 Task: Add Eboost SUPER FUEL, Natural Energy + Vitamins, Orange Mango flavor to the cart.
Action: Mouse pressed left at (22, 149)
Screenshot: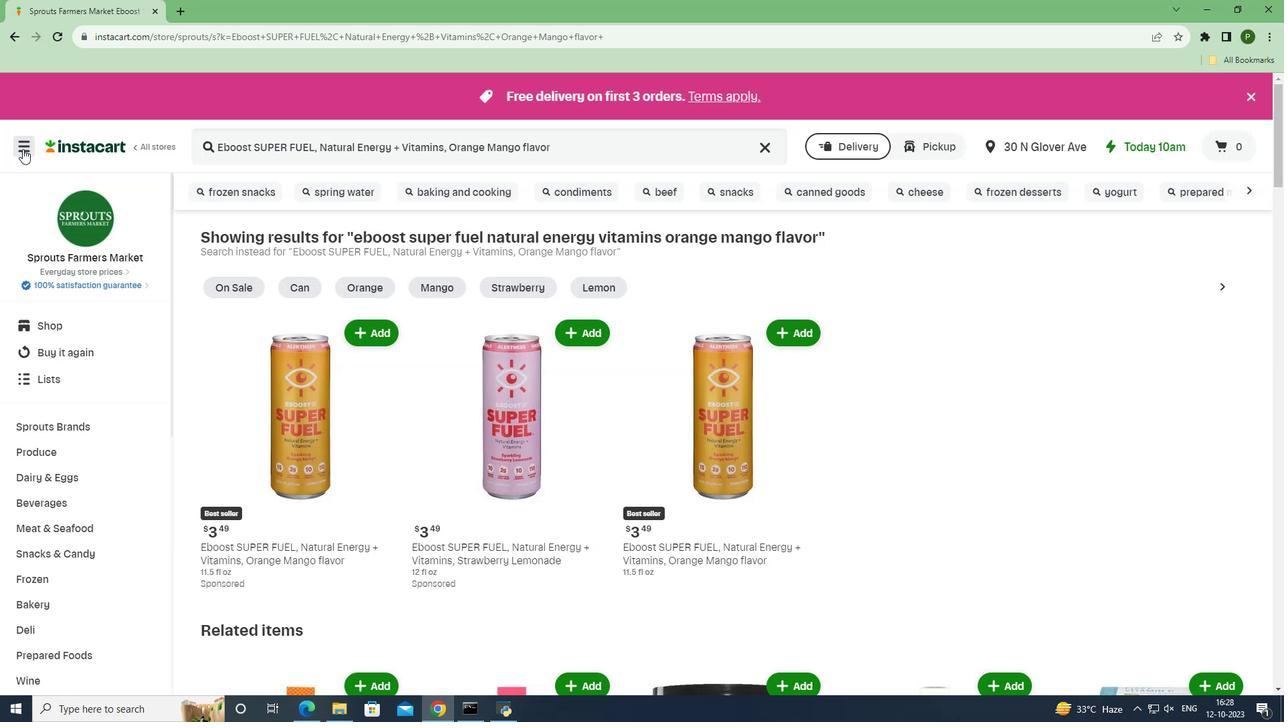 
Action: Mouse moved to (54, 345)
Screenshot: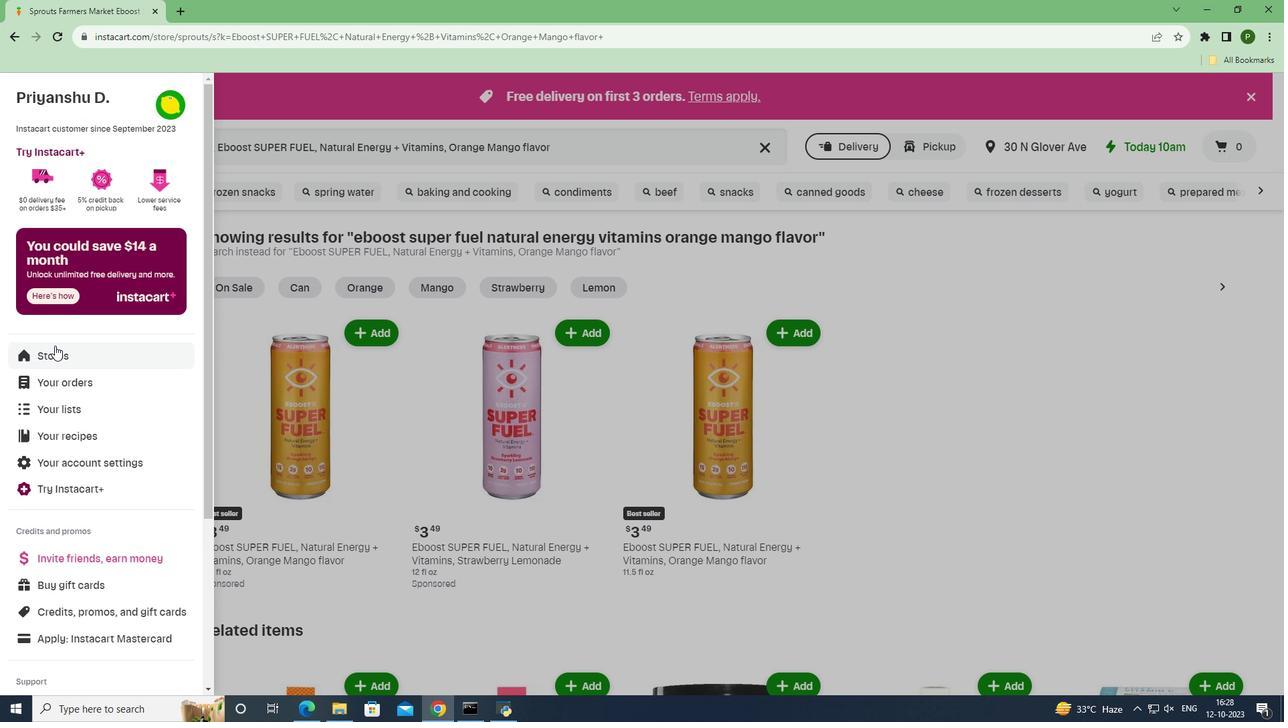 
Action: Mouse pressed left at (54, 345)
Screenshot: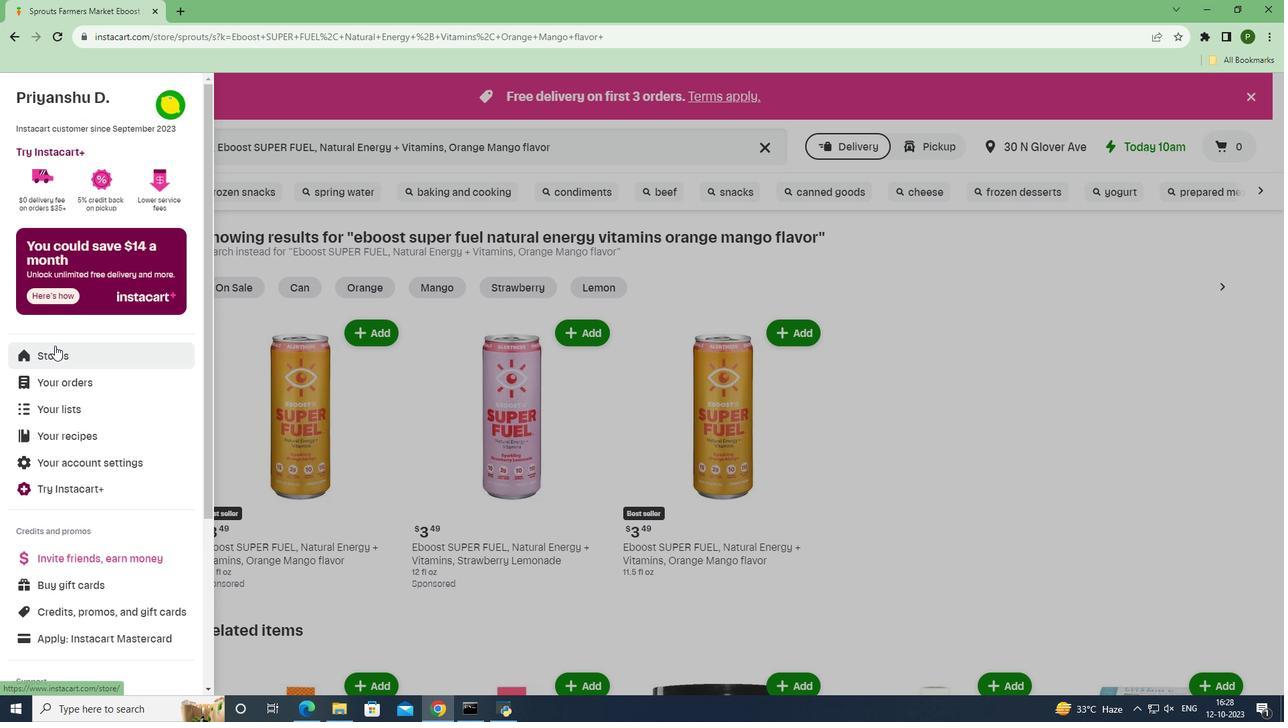 
Action: Mouse moved to (319, 156)
Screenshot: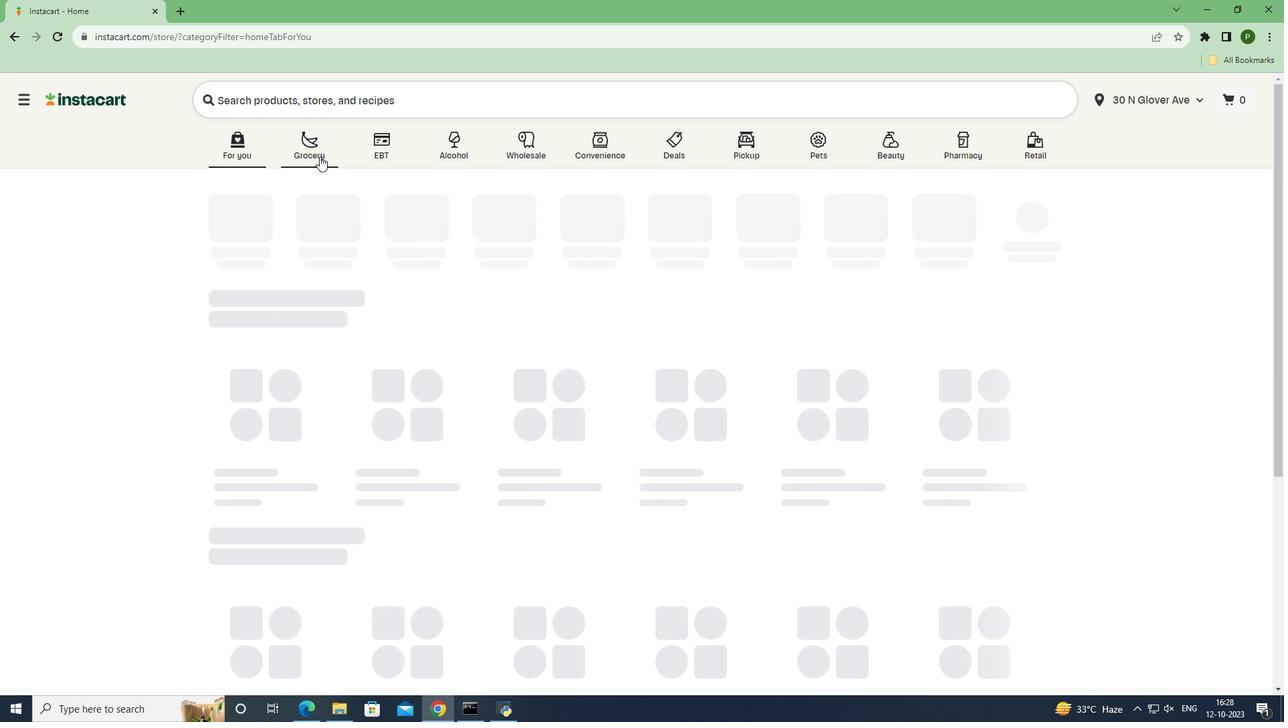 
Action: Mouse pressed left at (319, 156)
Screenshot: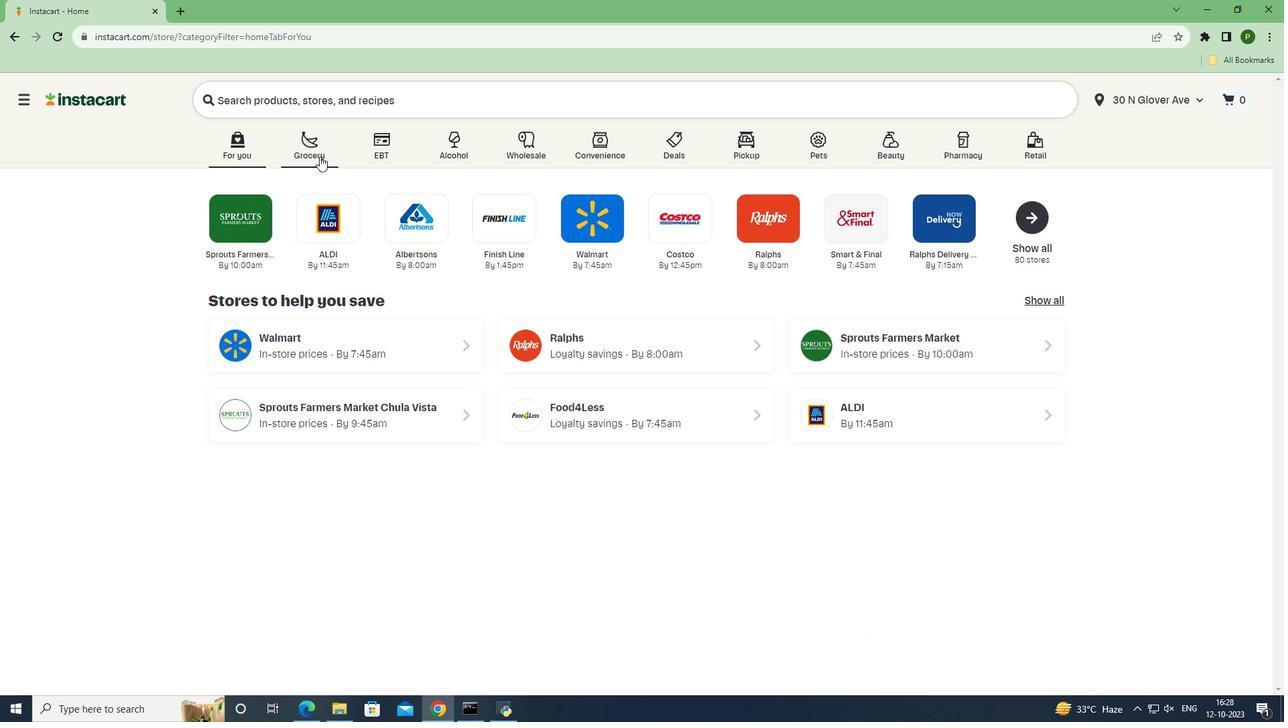 
Action: Mouse moved to (536, 312)
Screenshot: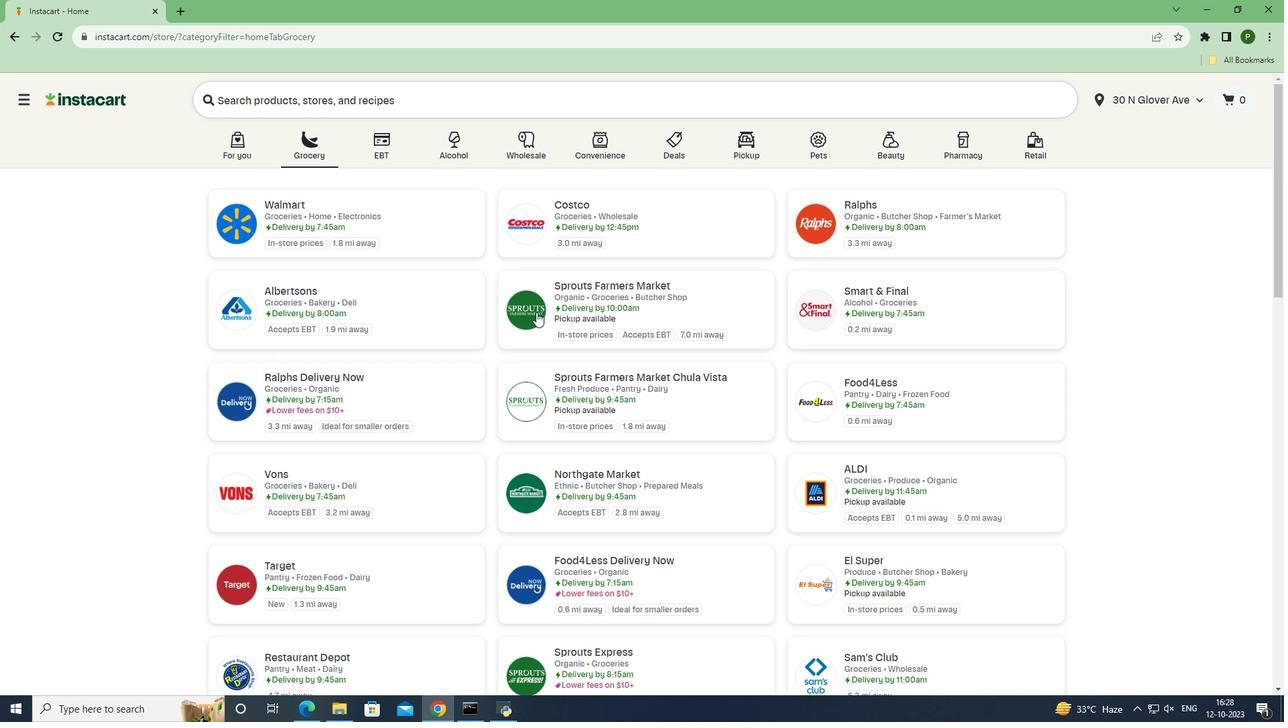 
Action: Mouse pressed left at (536, 312)
Screenshot: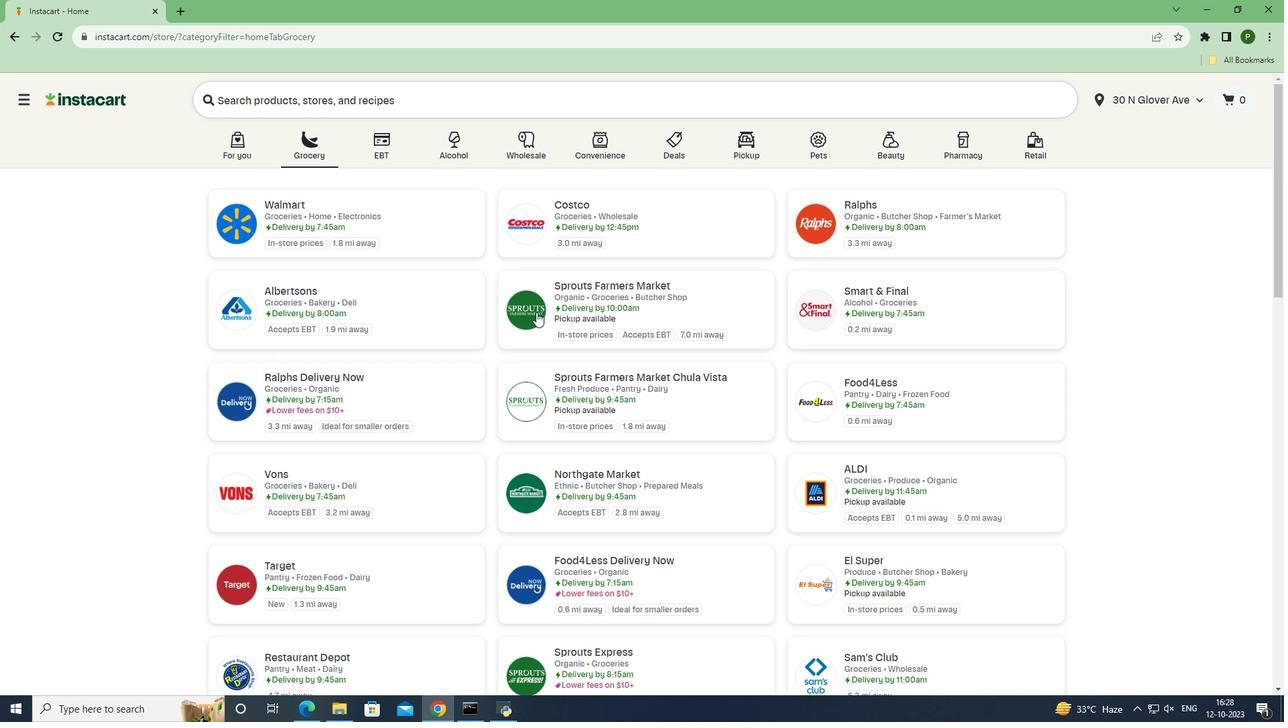 
Action: Mouse moved to (73, 501)
Screenshot: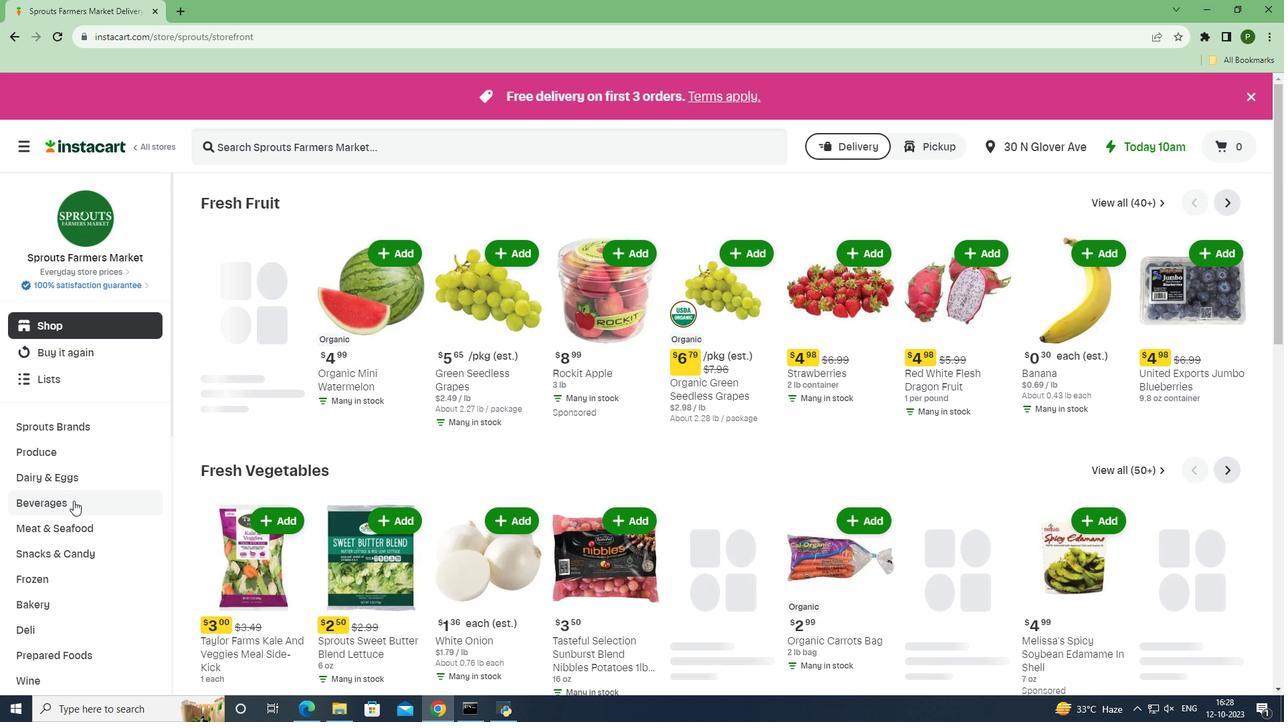 
Action: Mouse pressed left at (73, 501)
Screenshot: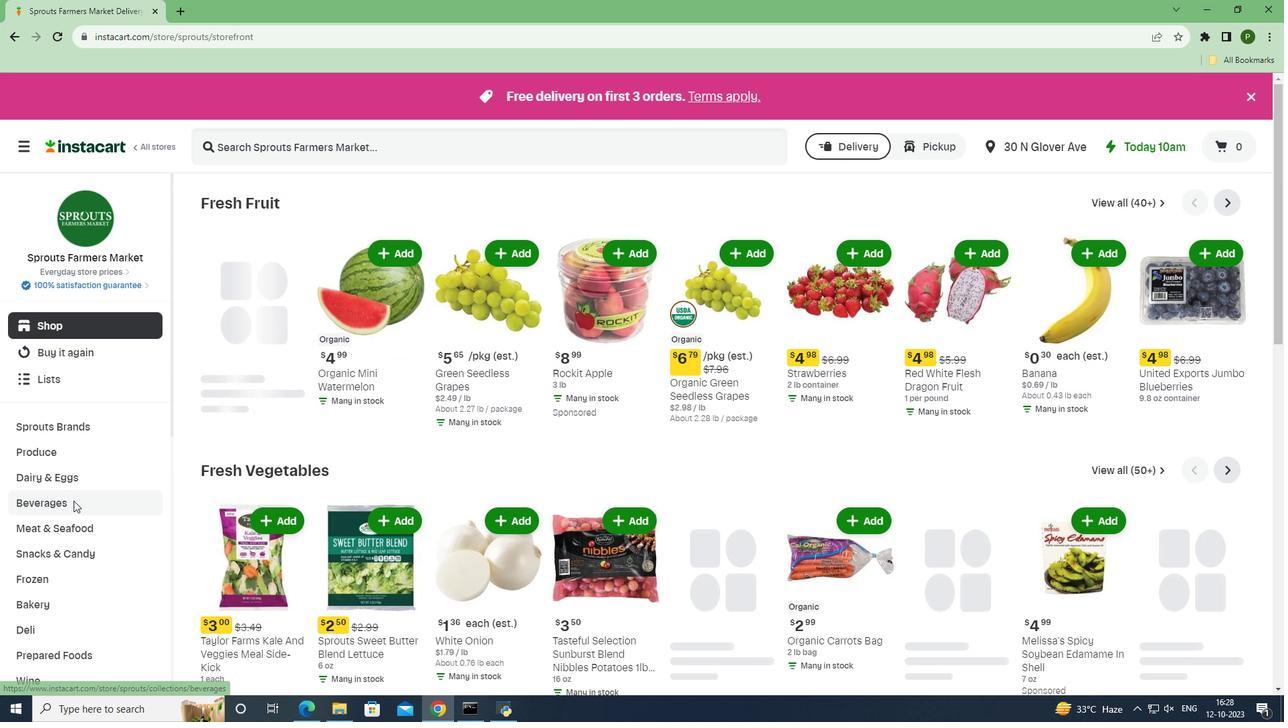 
Action: Mouse moved to (707, 236)
Screenshot: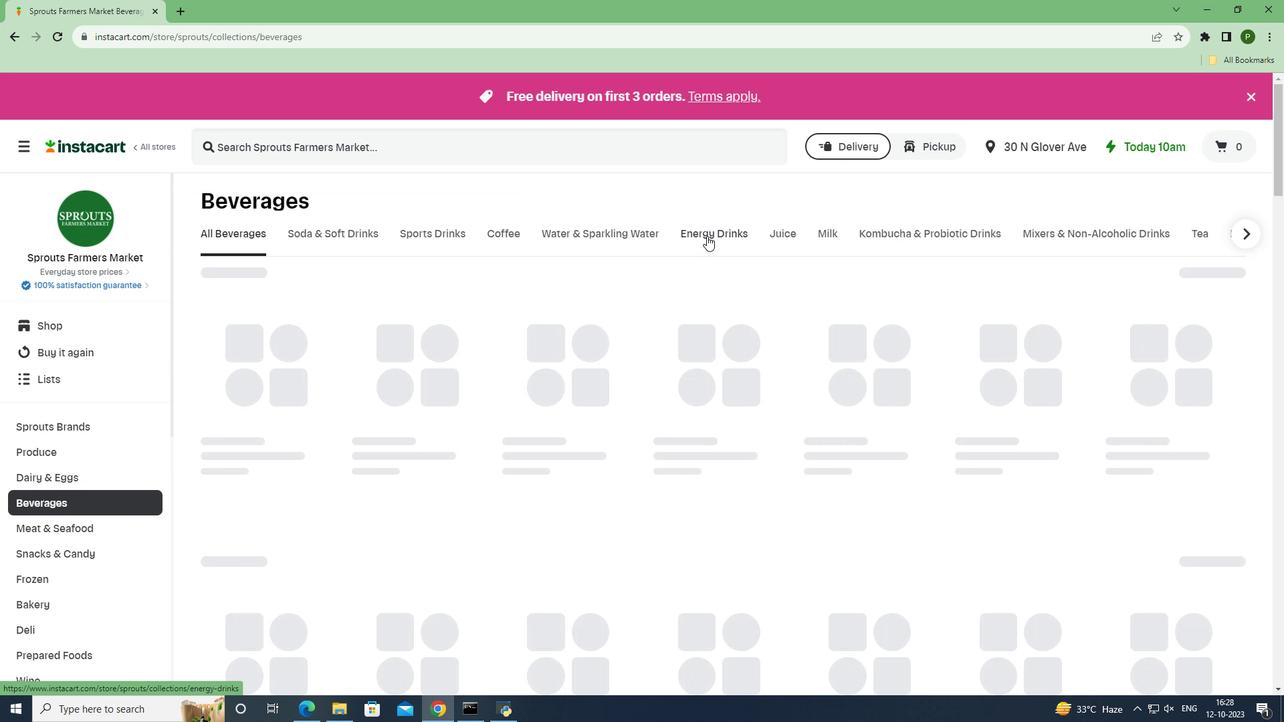 
Action: Mouse pressed left at (707, 236)
Screenshot: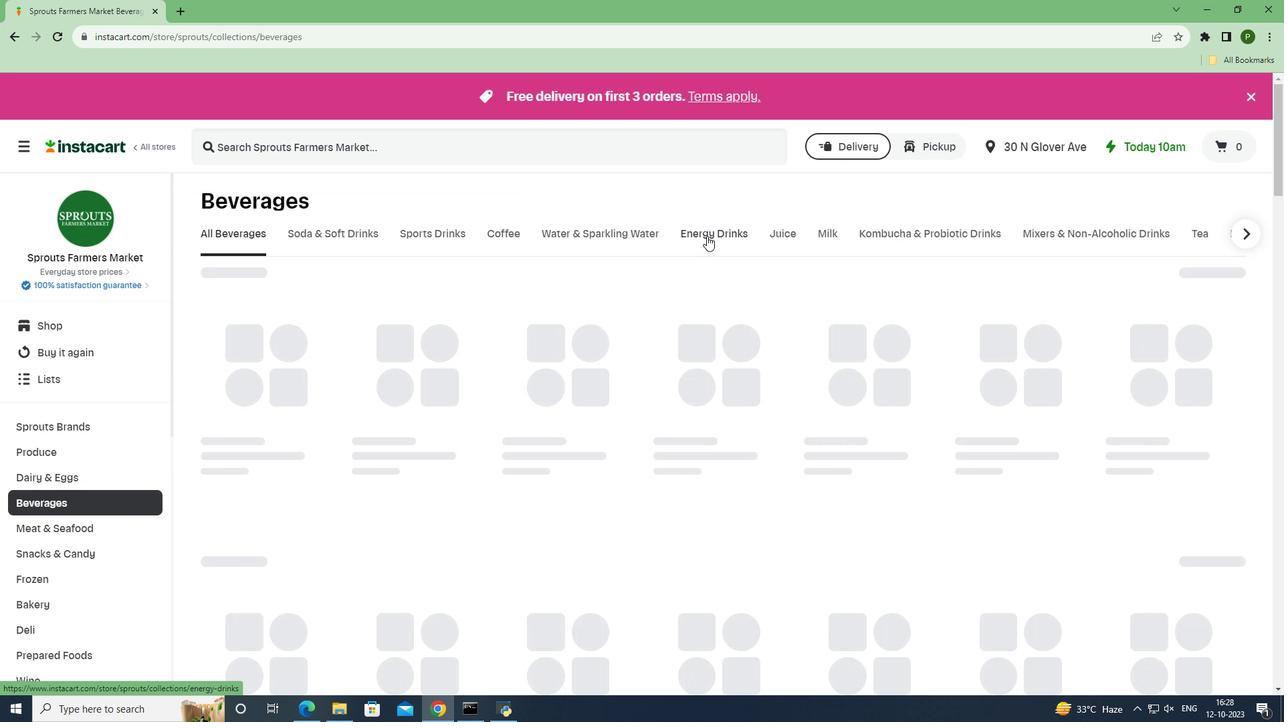 
Action: Mouse moved to (305, 143)
Screenshot: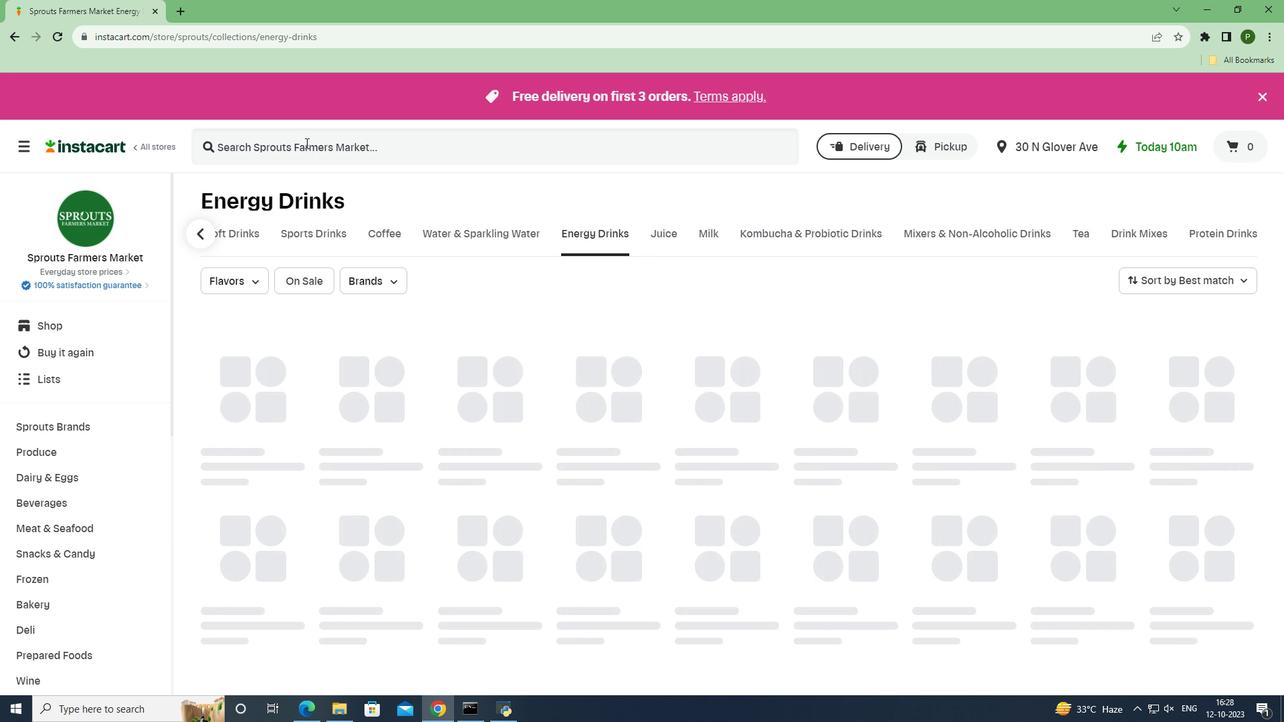 
Action: Mouse pressed left at (305, 143)
Screenshot: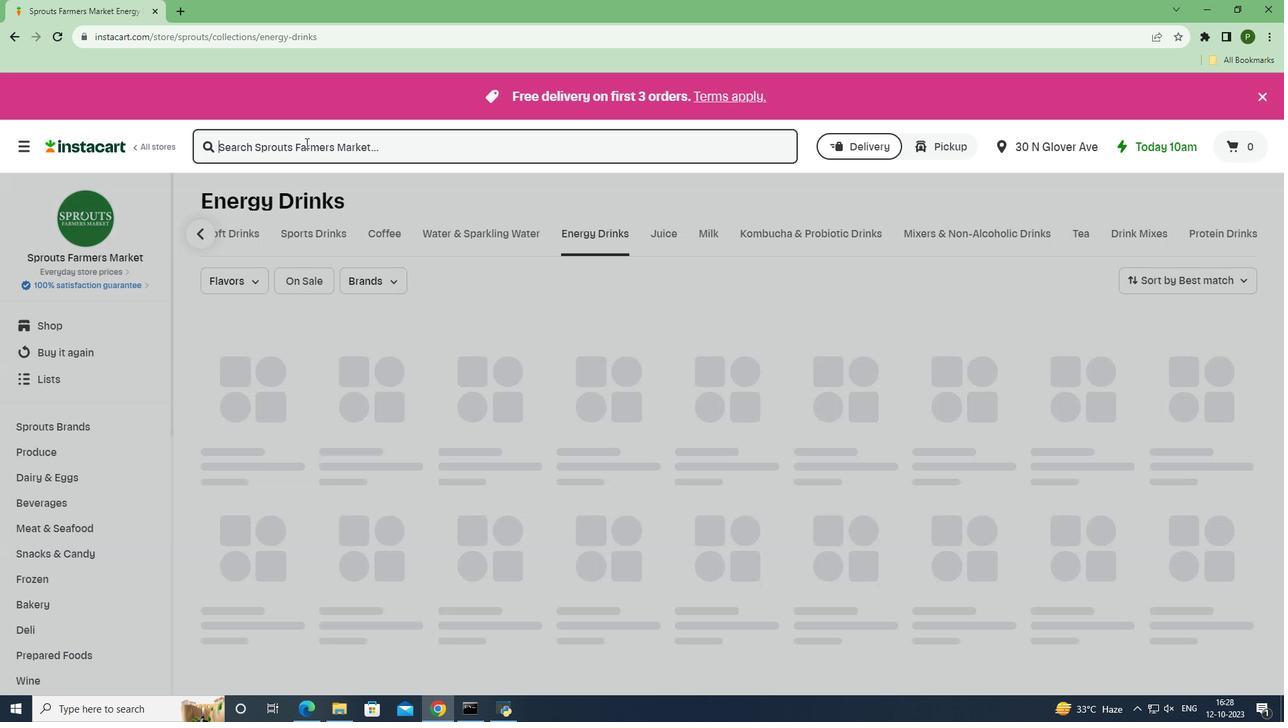 
Action: Key pressed <Key.caps_lock>E<Key.caps_lock>boost<Key.space><Key.caps_lock>SUPER<Key.space>FUEL,<Key.space>N<Key.caps_lock>atural<Key.space><Key.caps_lock>E<Key.caps_lock>nergy<Key.space><Key.shift>+<Key.space><Key.caps_lock>V<Key.caps_lock>itamins,<Key.space><Key.caps_lock>O<Key.caps_lock>range<Key.space><Key.caps_lock>M<Key.caps_lock>ango<Key.space>flavor<Key.space><Key.enter>
Screenshot: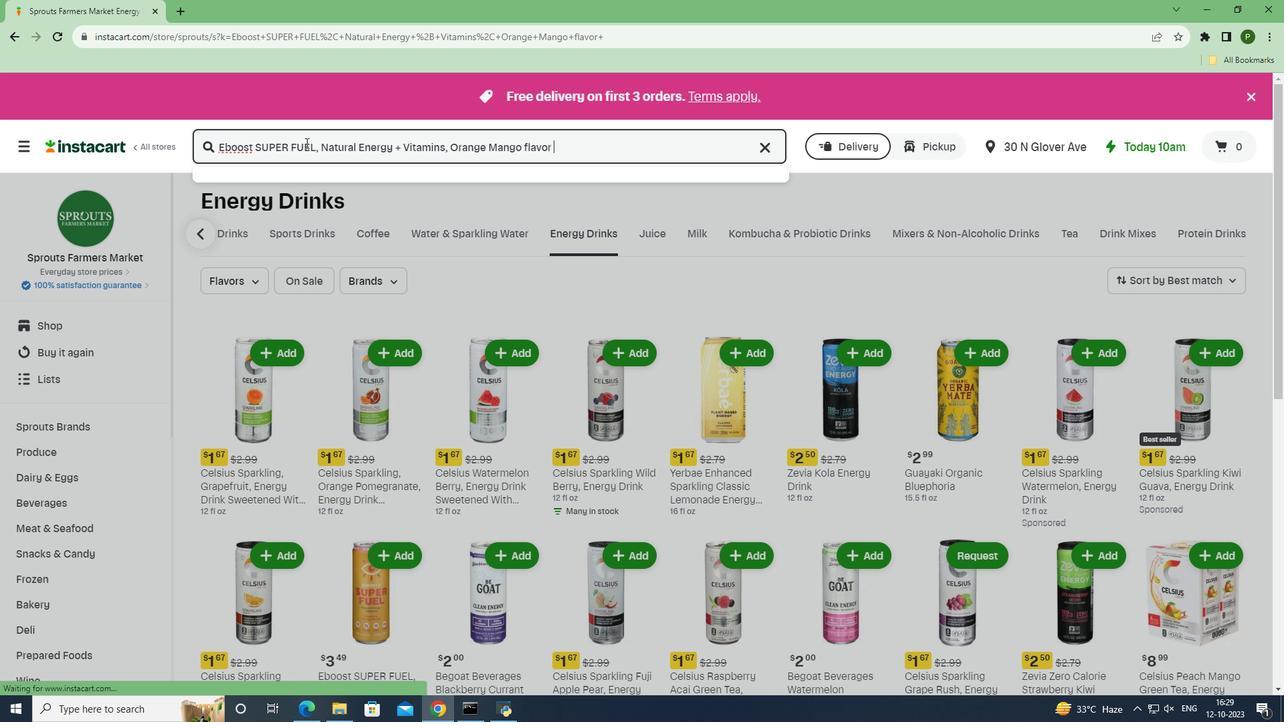 
Action: Mouse moved to (359, 297)
Screenshot: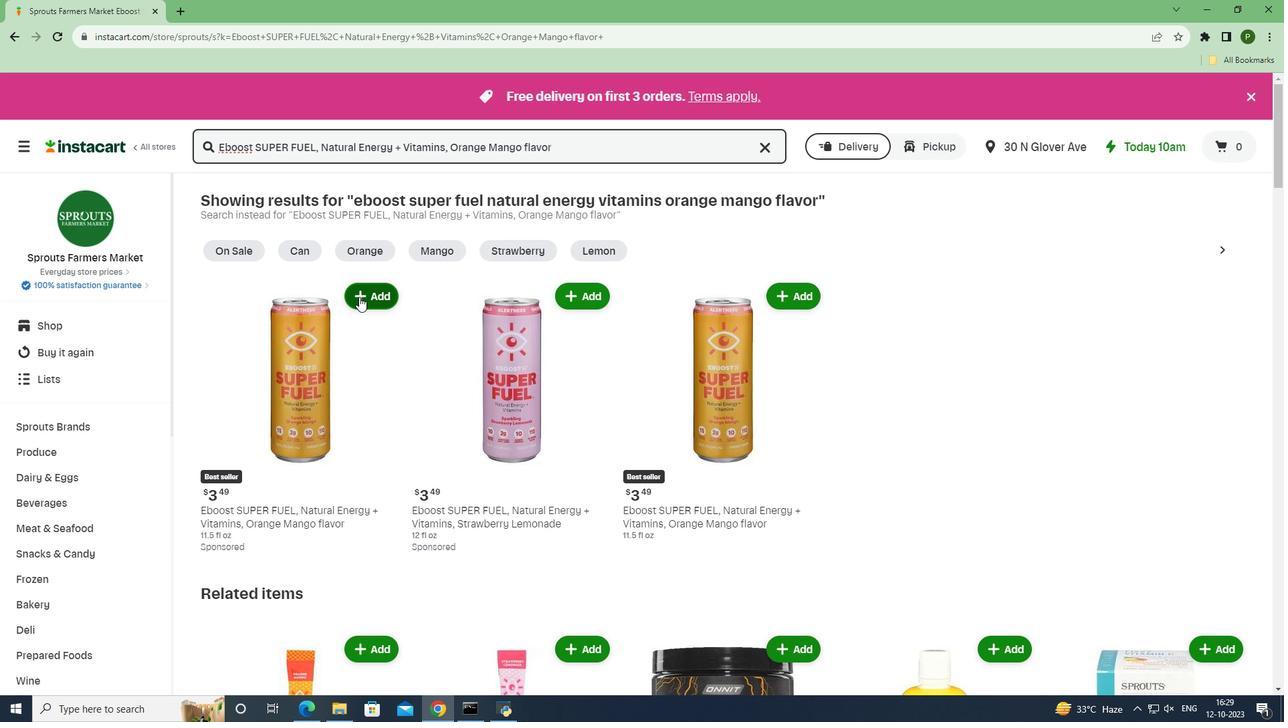
Action: Mouse pressed left at (359, 297)
Screenshot: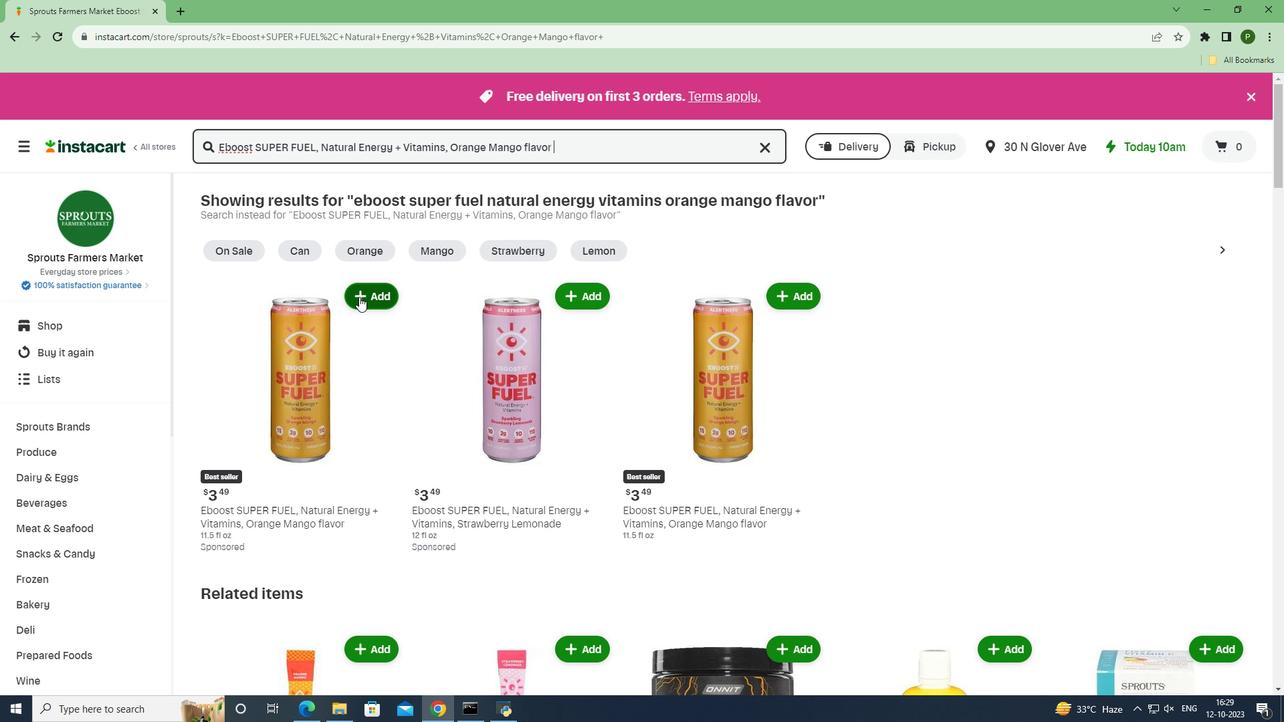 
Action: Mouse moved to (387, 414)
Screenshot: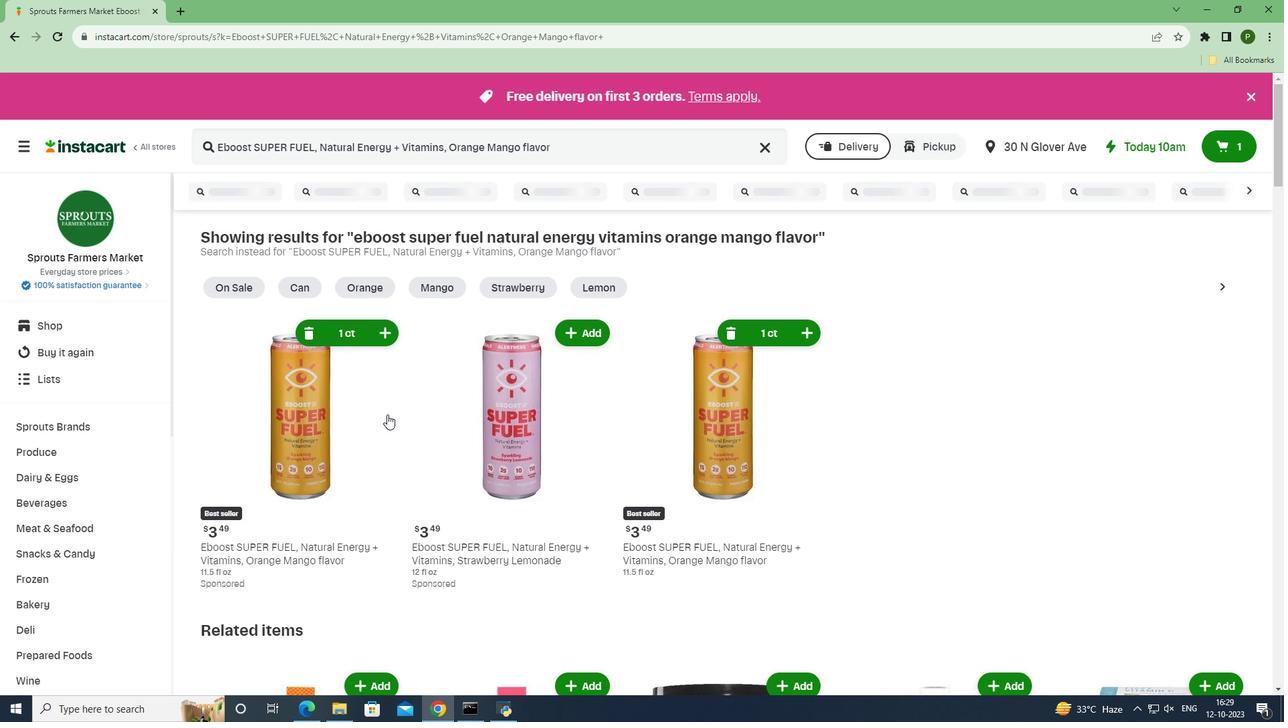 
